 Task: Add Buddha Teas Organic Matcha Green Tea to the cart.
Action: Mouse pressed left at (26, 113)
Screenshot: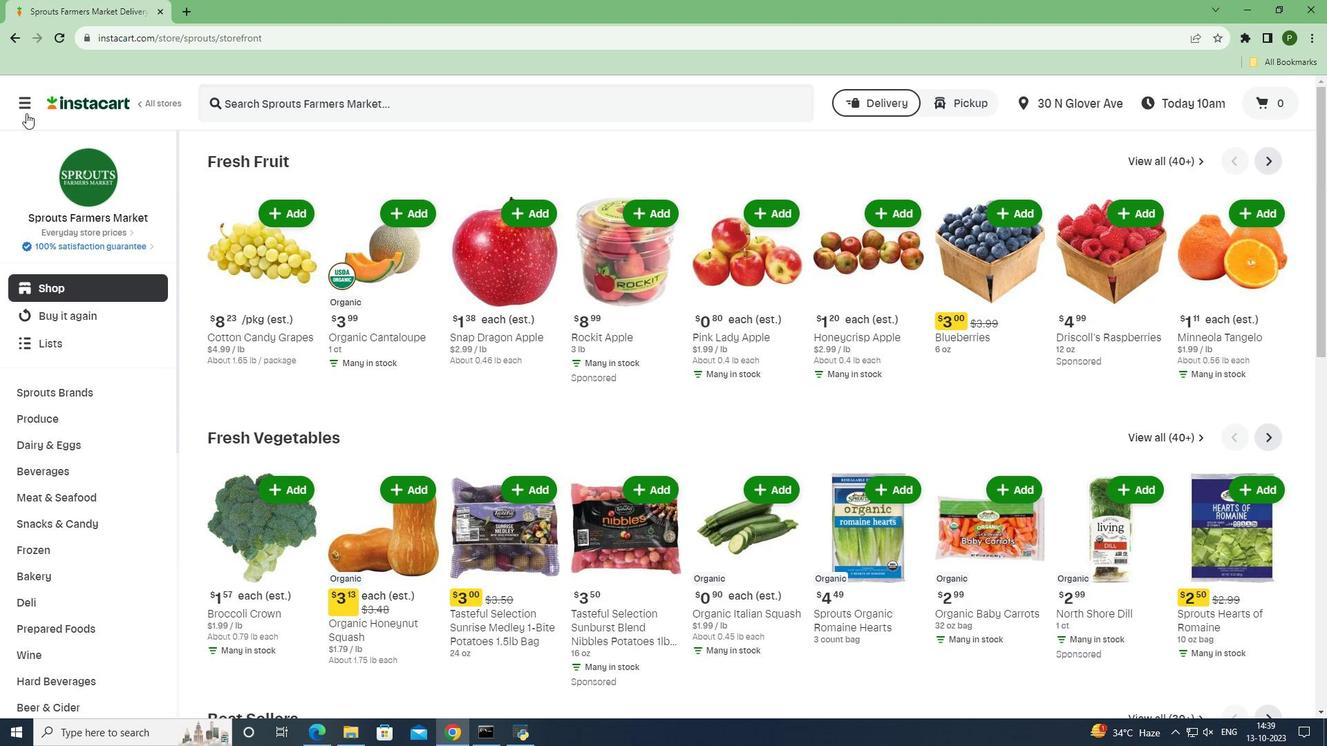 
Action: Mouse moved to (76, 360)
Screenshot: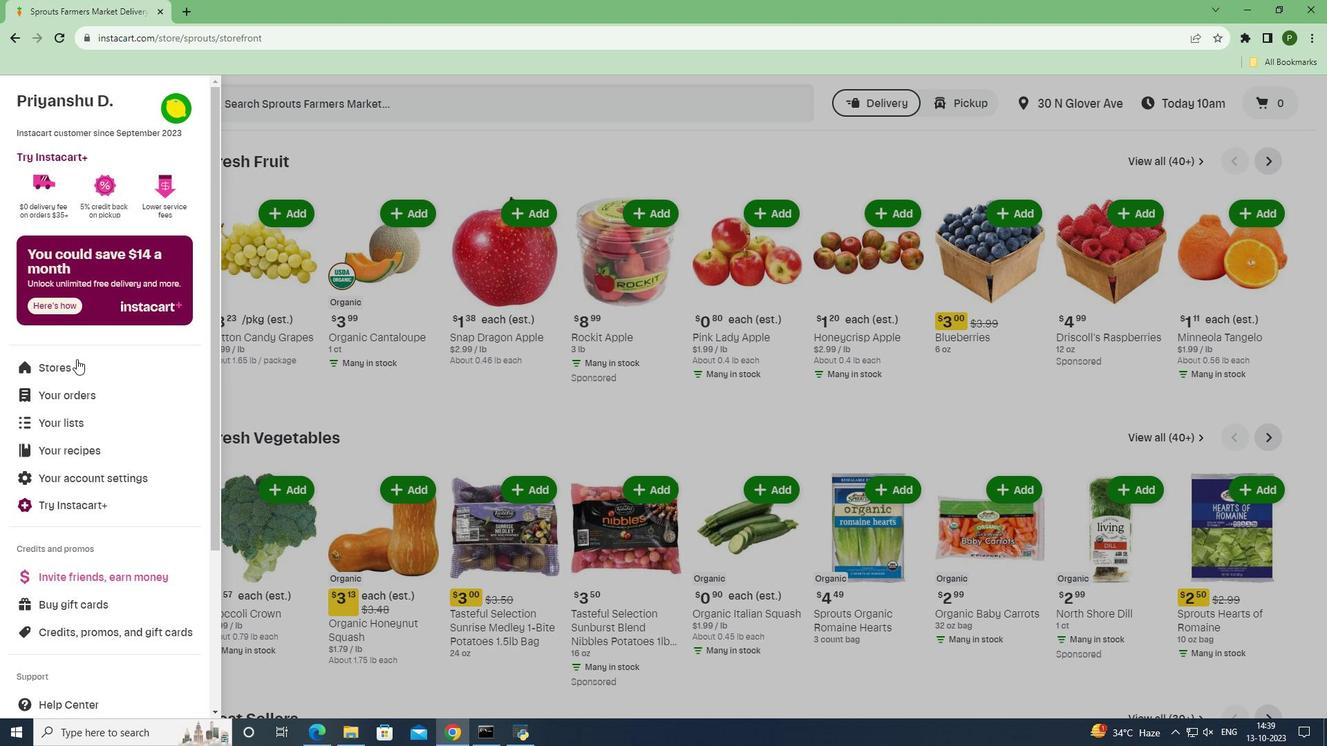 
Action: Mouse pressed left at (76, 360)
Screenshot: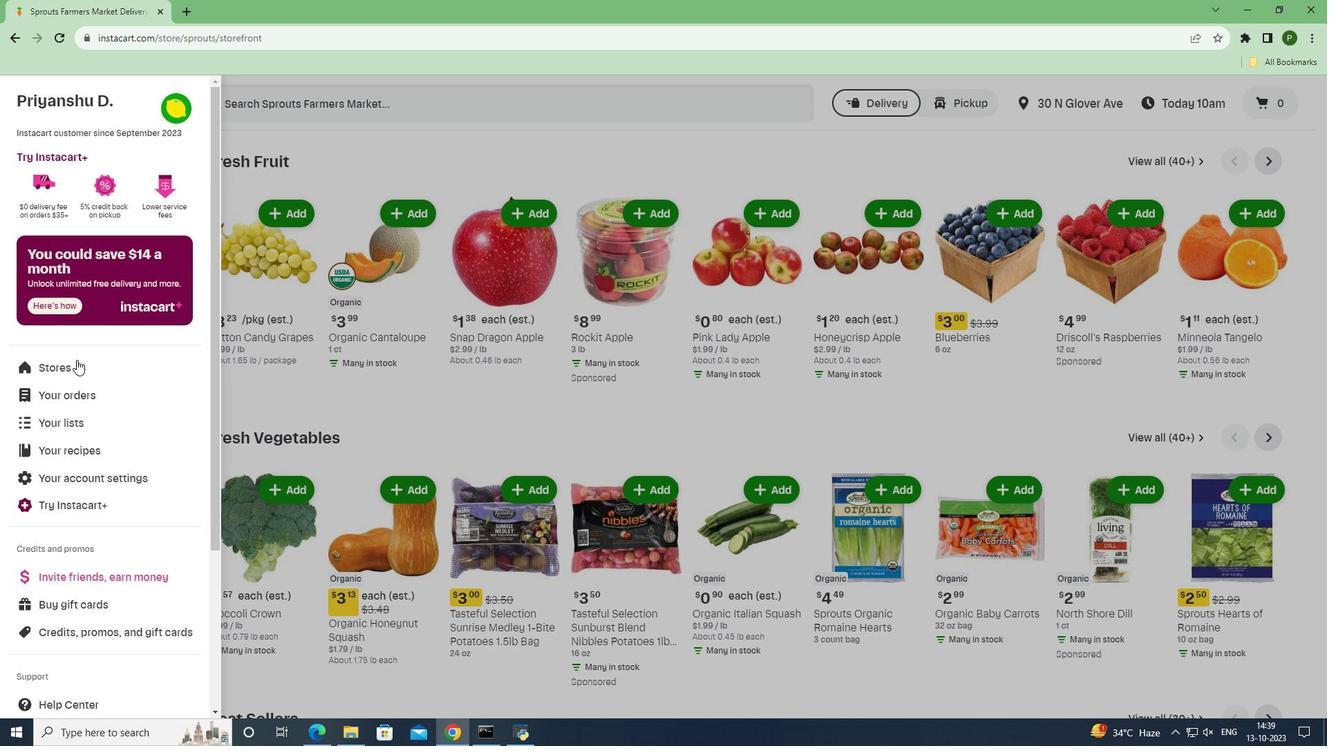 
Action: Mouse moved to (314, 132)
Screenshot: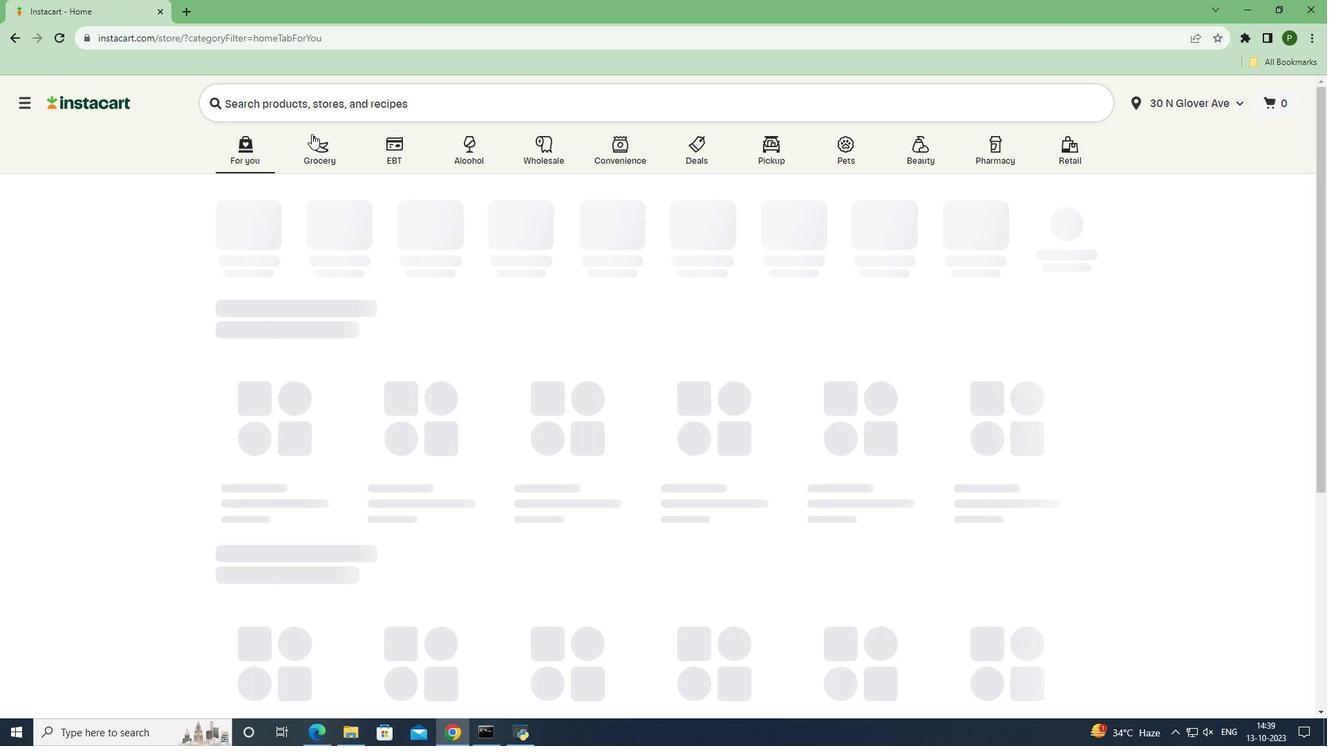 
Action: Mouse pressed left at (314, 132)
Screenshot: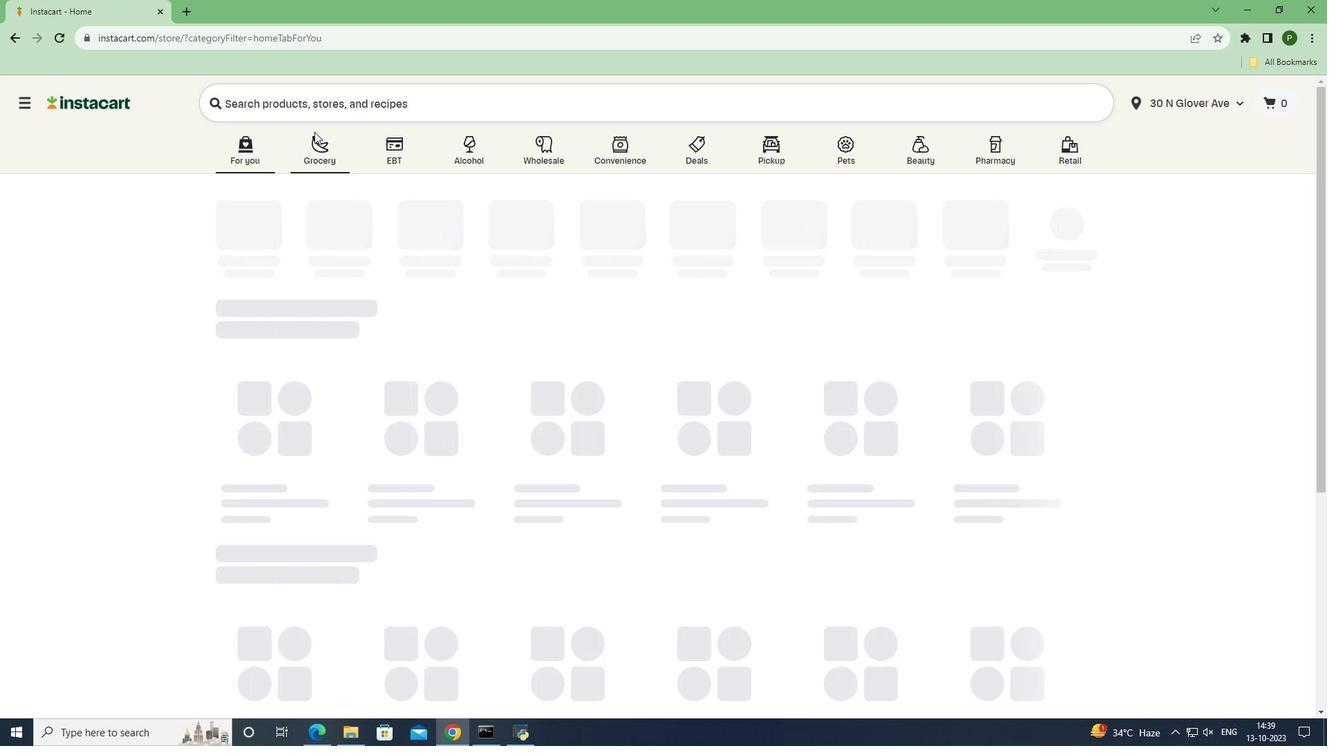 
Action: Mouse moved to (260, 230)
Screenshot: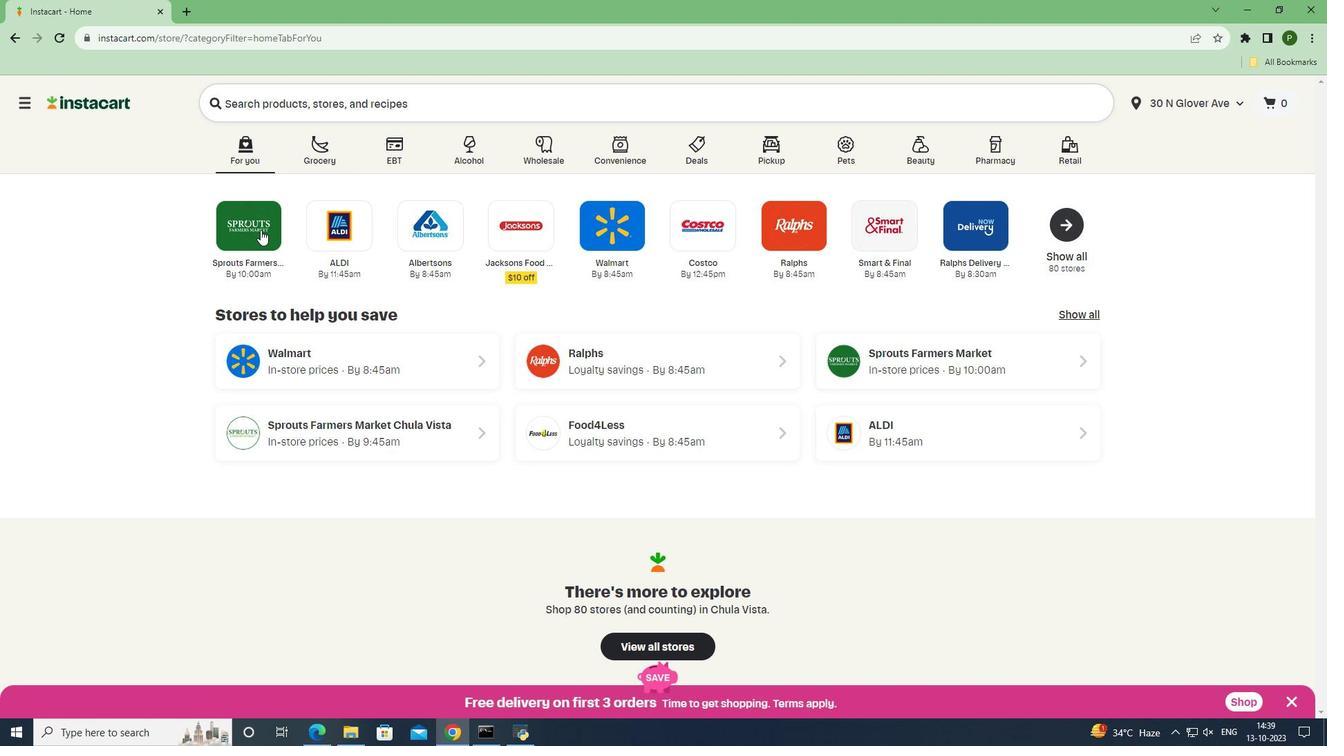 
Action: Mouse pressed left at (260, 230)
Screenshot: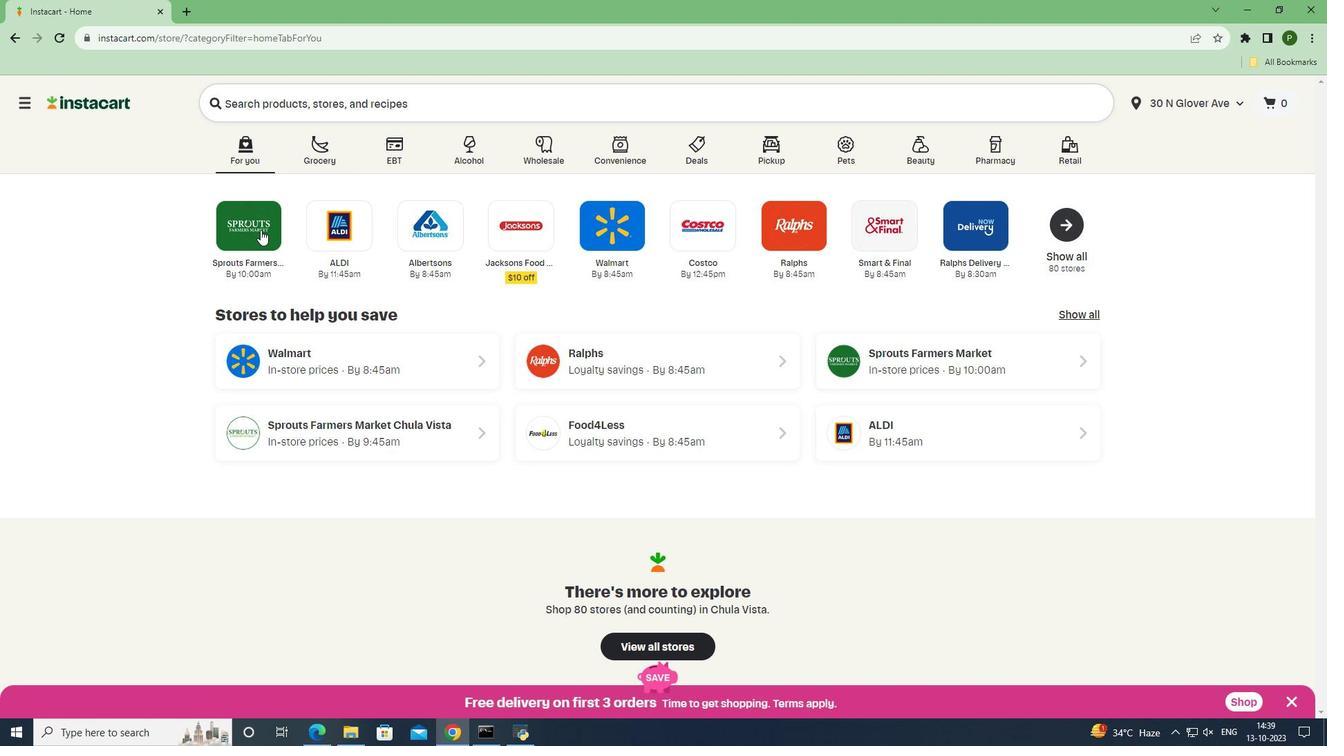 
Action: Mouse moved to (65, 476)
Screenshot: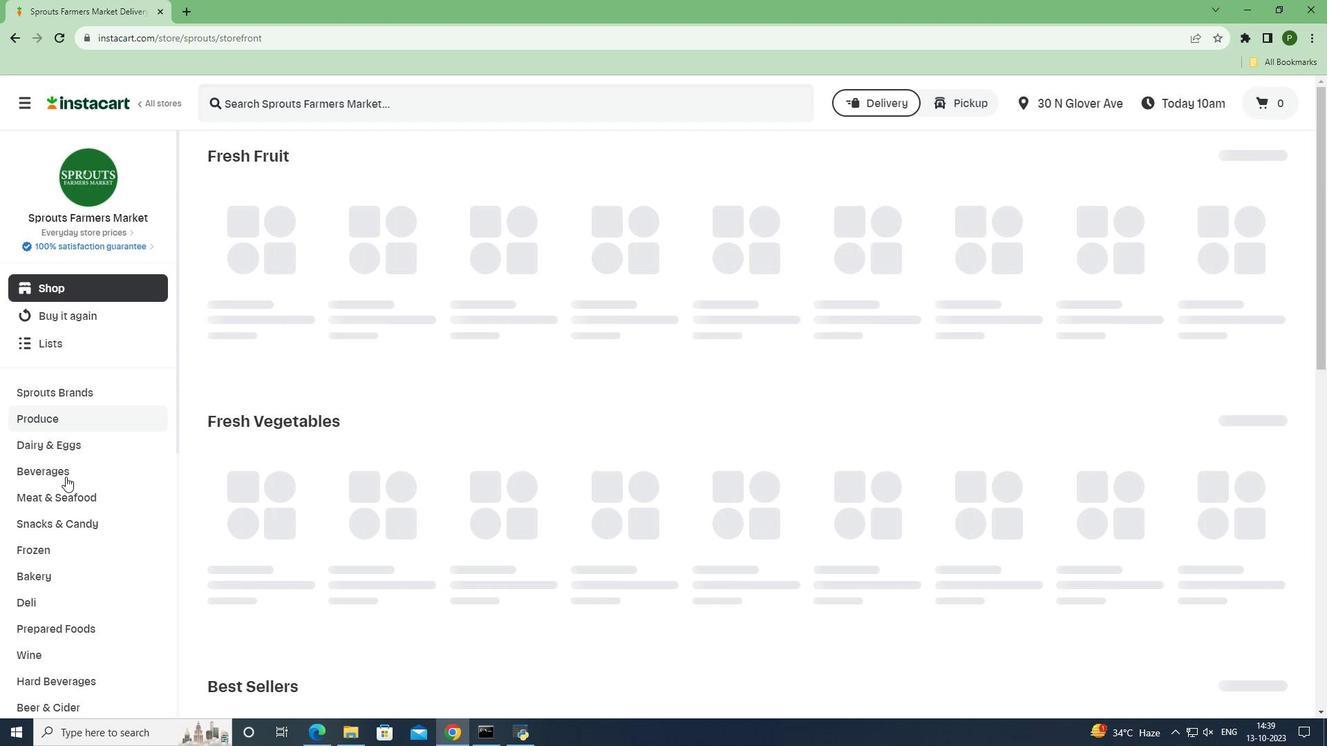 
Action: Mouse pressed left at (65, 476)
Screenshot: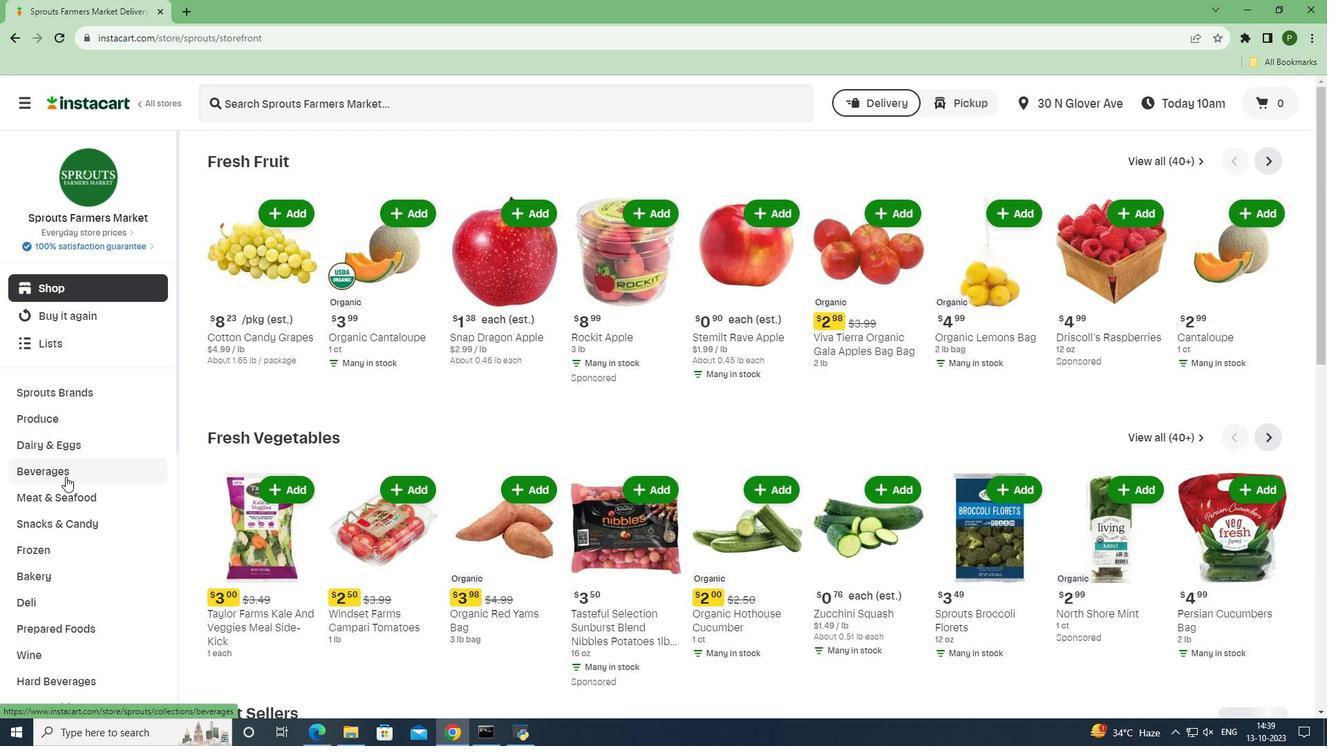 
Action: Mouse moved to (1200, 196)
Screenshot: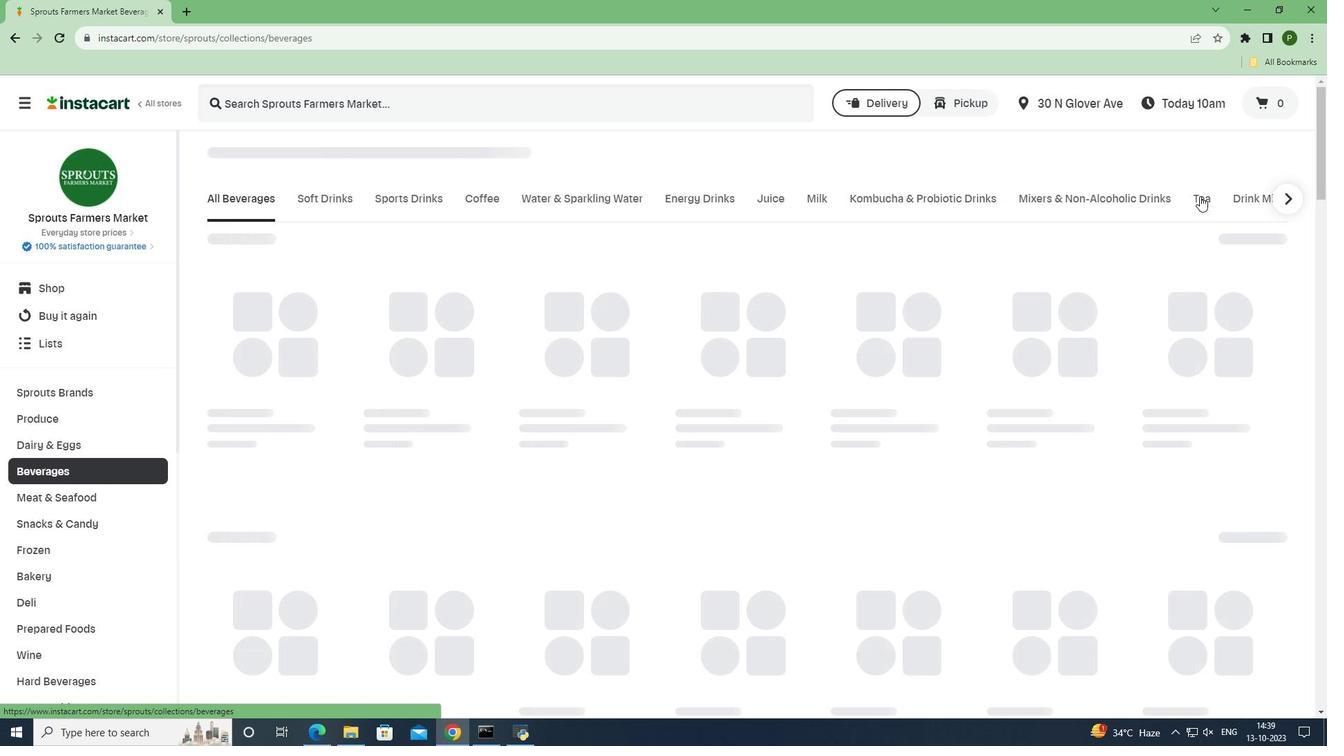 
Action: Mouse pressed left at (1200, 196)
Screenshot: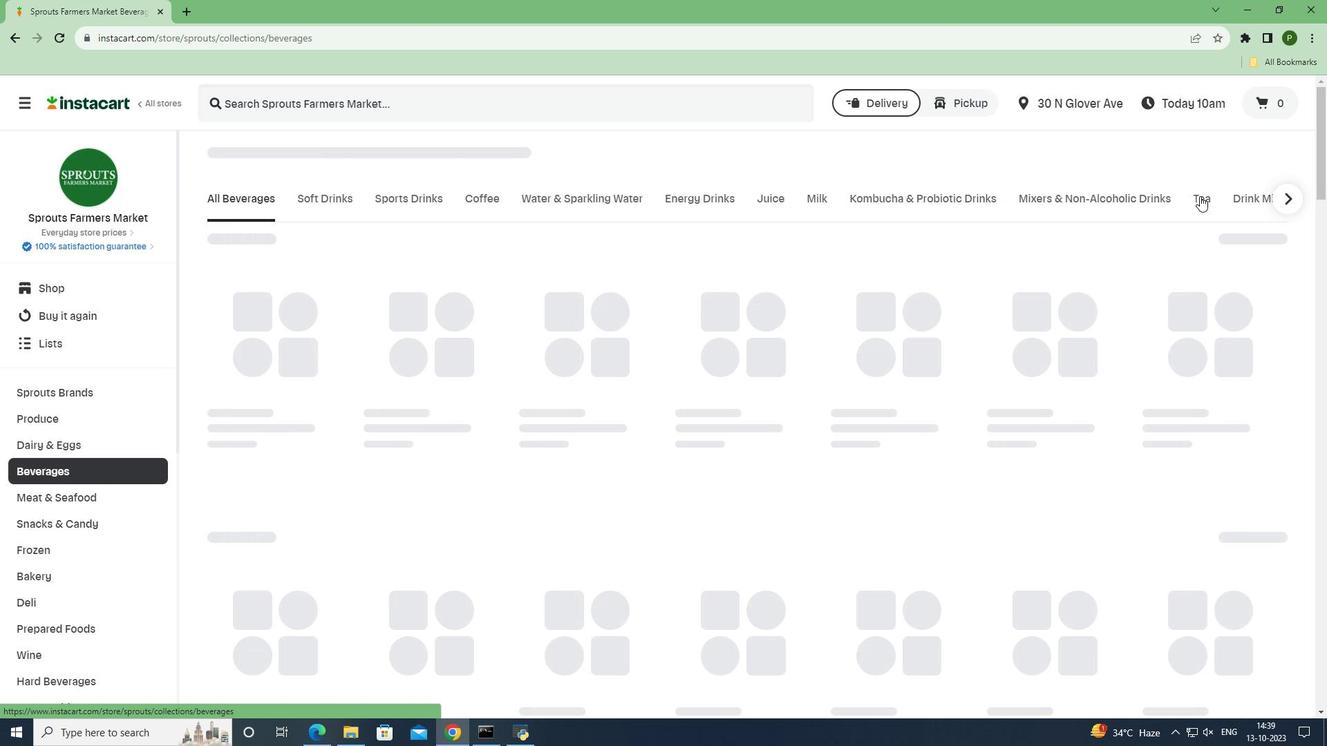 
Action: Mouse moved to (1196, 195)
Screenshot: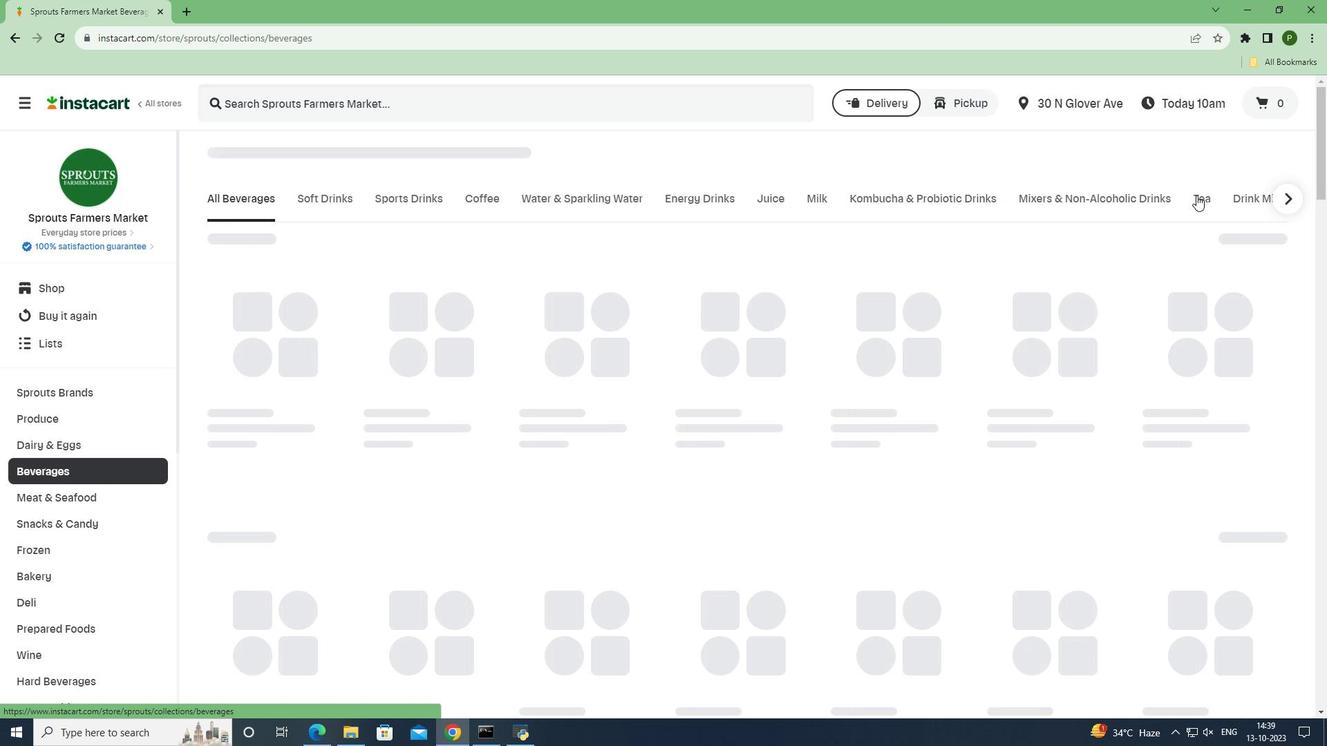 
Action: Mouse pressed left at (1196, 195)
Screenshot: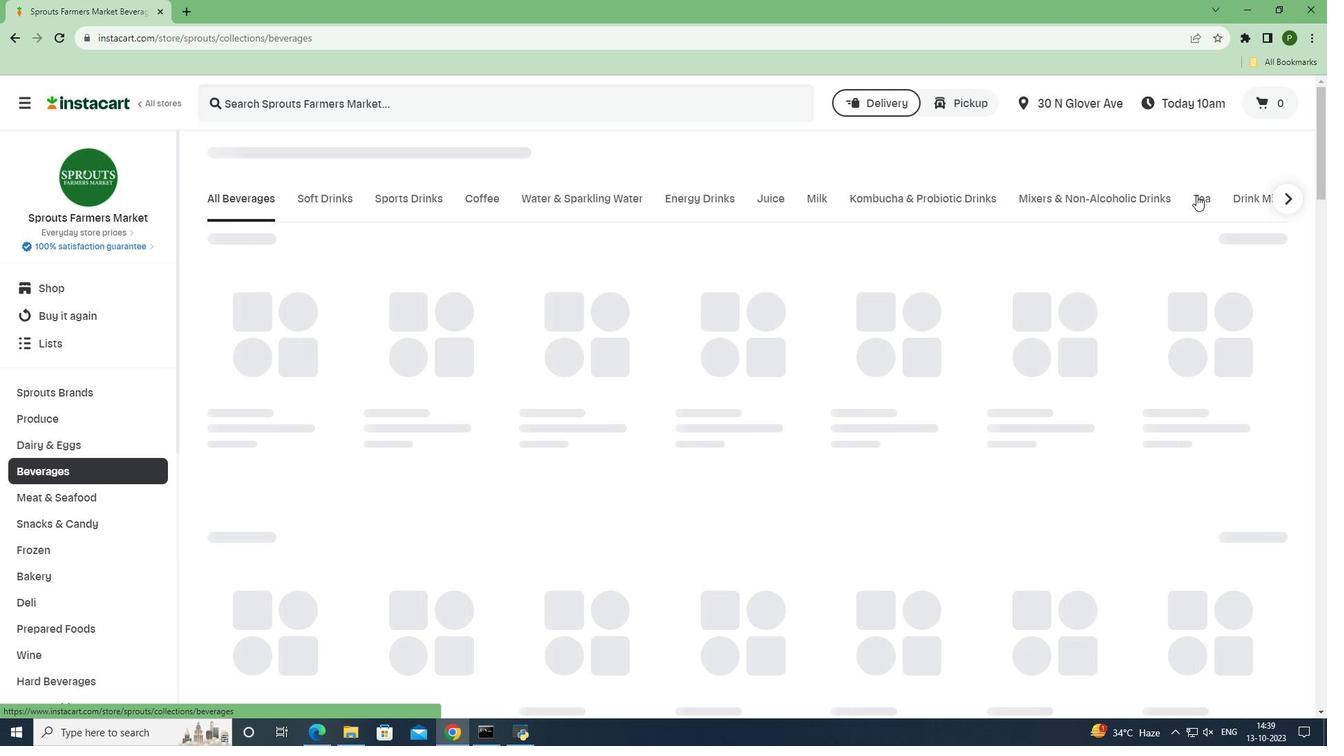 
Action: Mouse moved to (1200, 188)
Screenshot: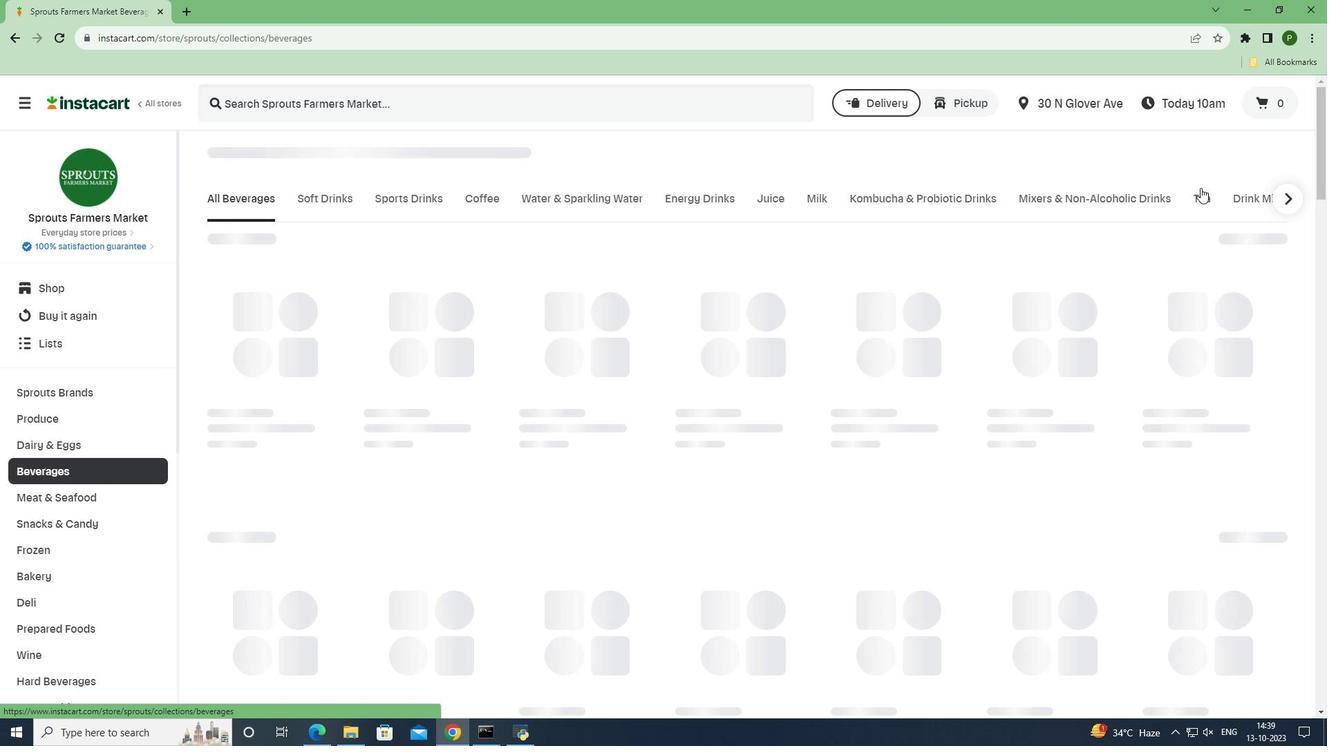 
Action: Mouse pressed left at (1200, 188)
Screenshot: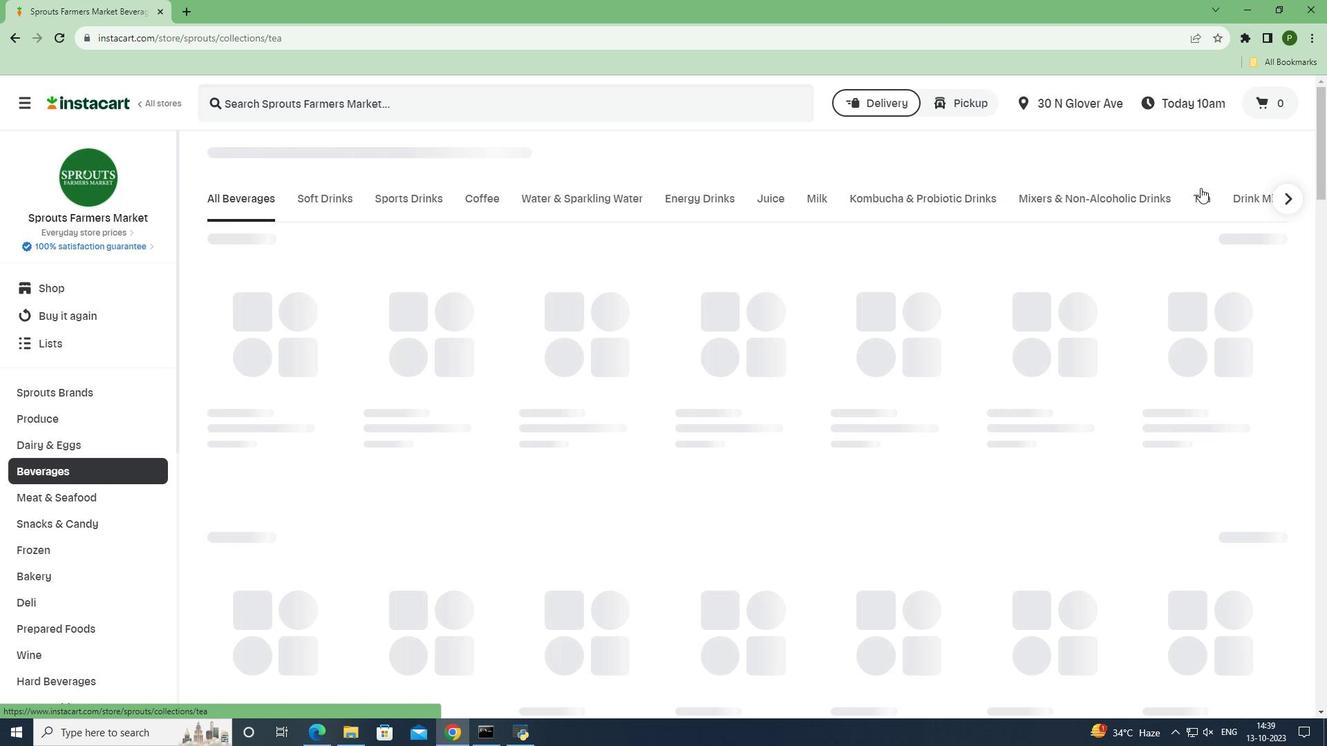 
Action: Mouse moved to (442, 98)
Screenshot: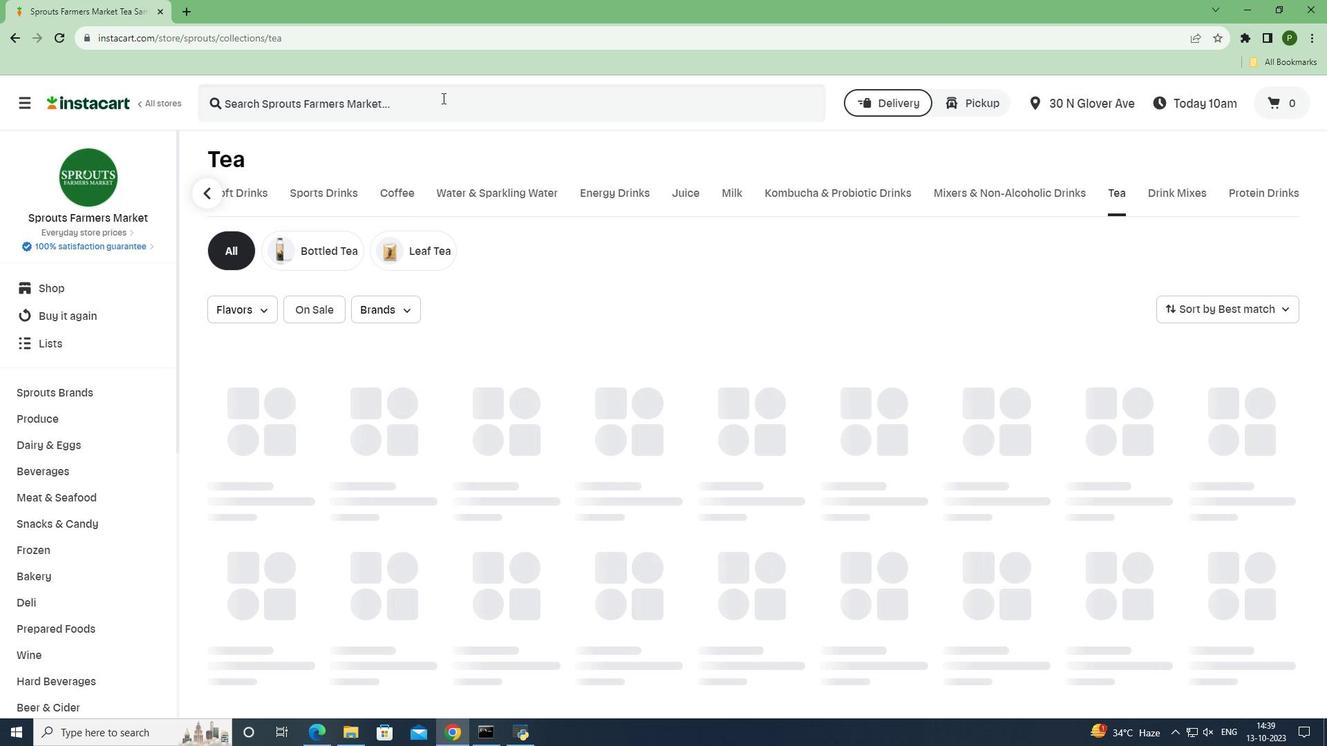 
Action: Mouse pressed left at (442, 98)
Screenshot: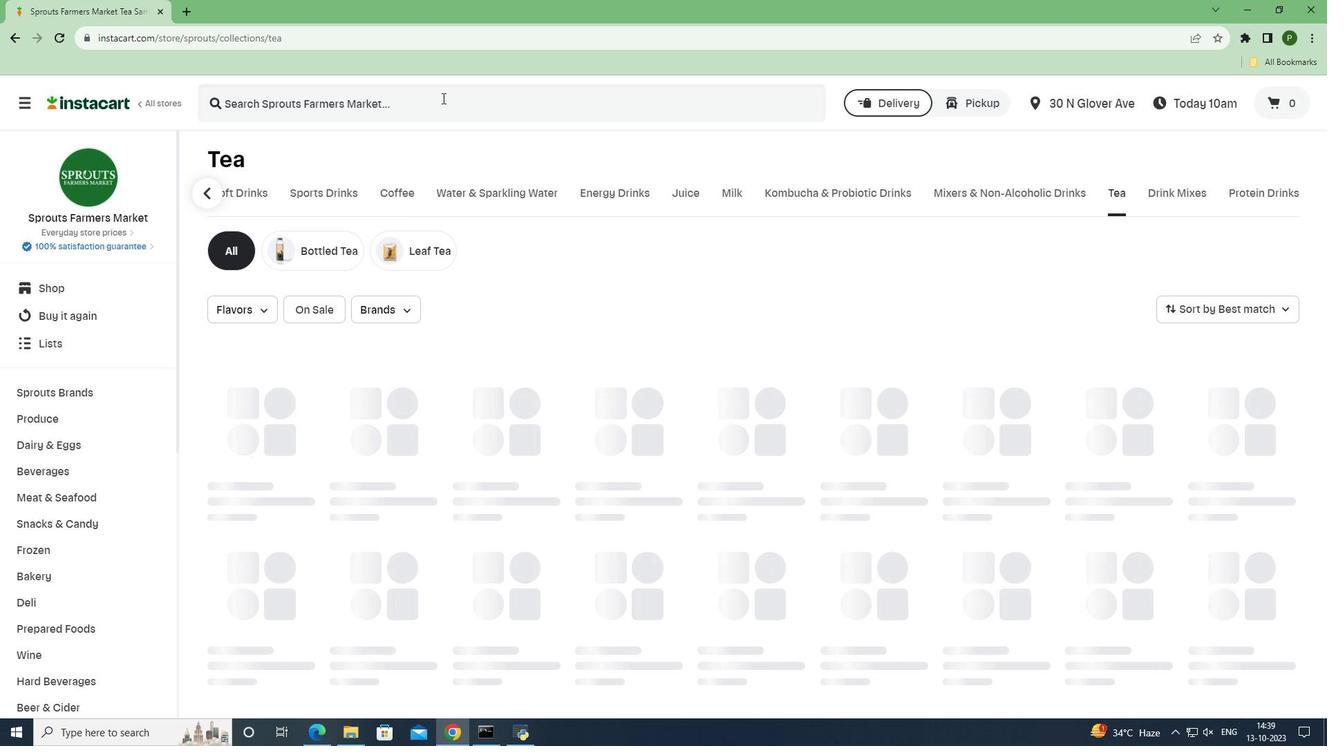 
Action: Mouse moved to (439, 109)
Screenshot: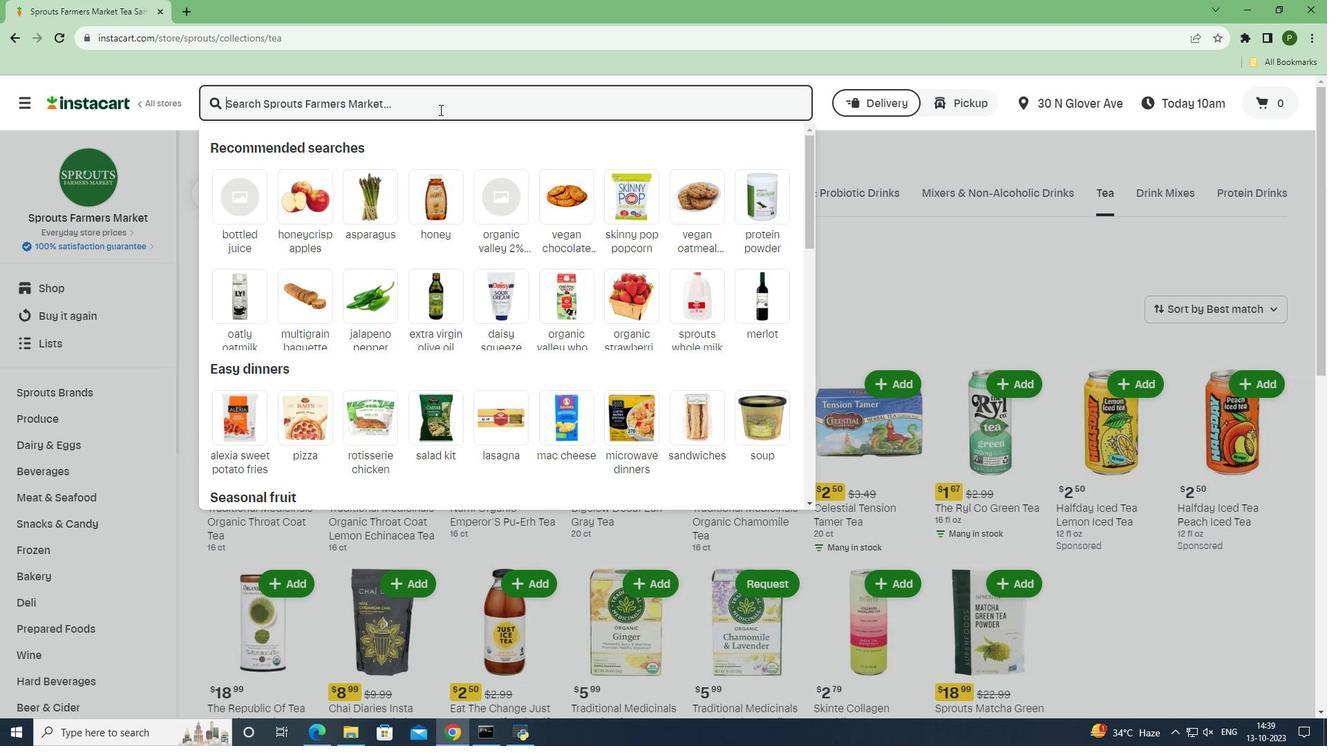 
Action: Key pressed <Key.caps_lock>B<Key.caps_lock>uddha<Key.space><Key.caps_lock>T<Key.caps_lock>eas<Key.space><Key.caps_lock>O<Key.caps_lock>rganic<Key.space><Key.caps_lock>M<Key.caps_lock>atcha<Key.space><Key.caps_lock>G<Key.caps_lock>reen<Key.space><Key.caps_lock>T<Key.caps_lock>ea<Key.space><Key.enter>
Screenshot: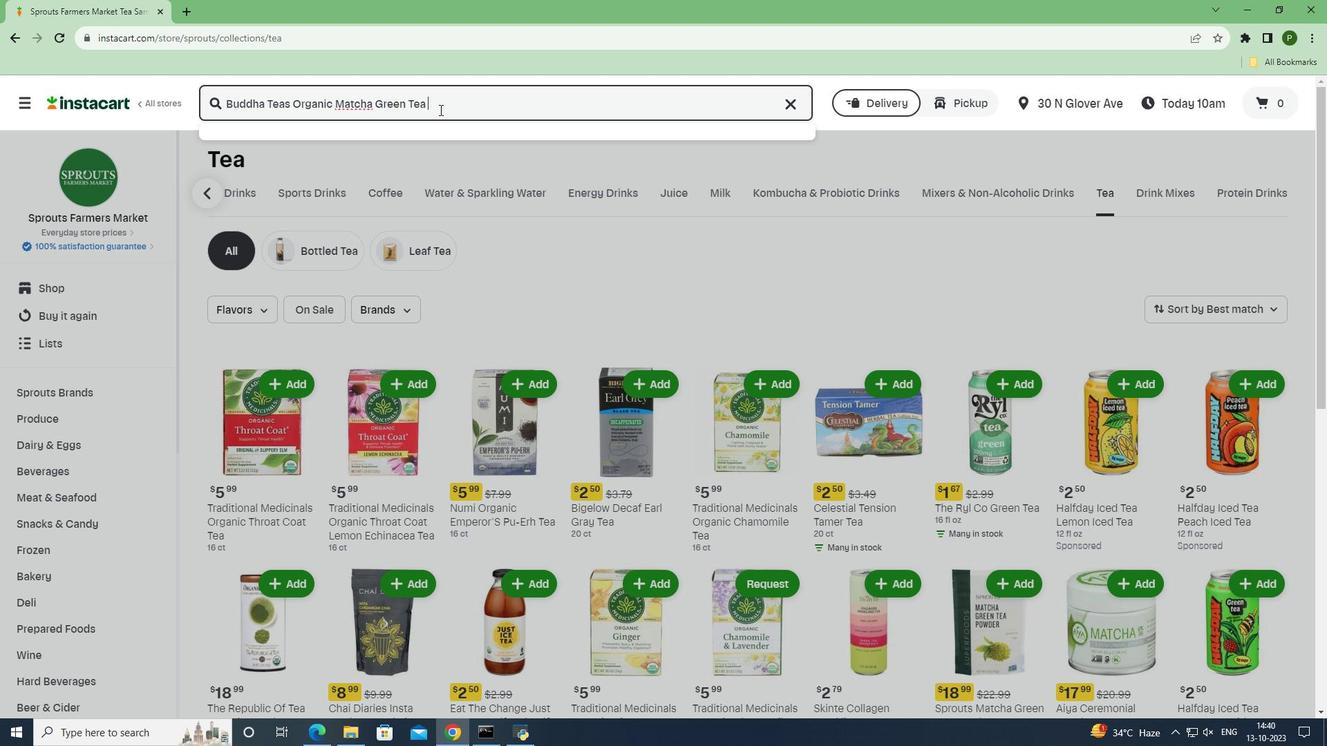 
Action: Mouse moved to (826, 248)
Screenshot: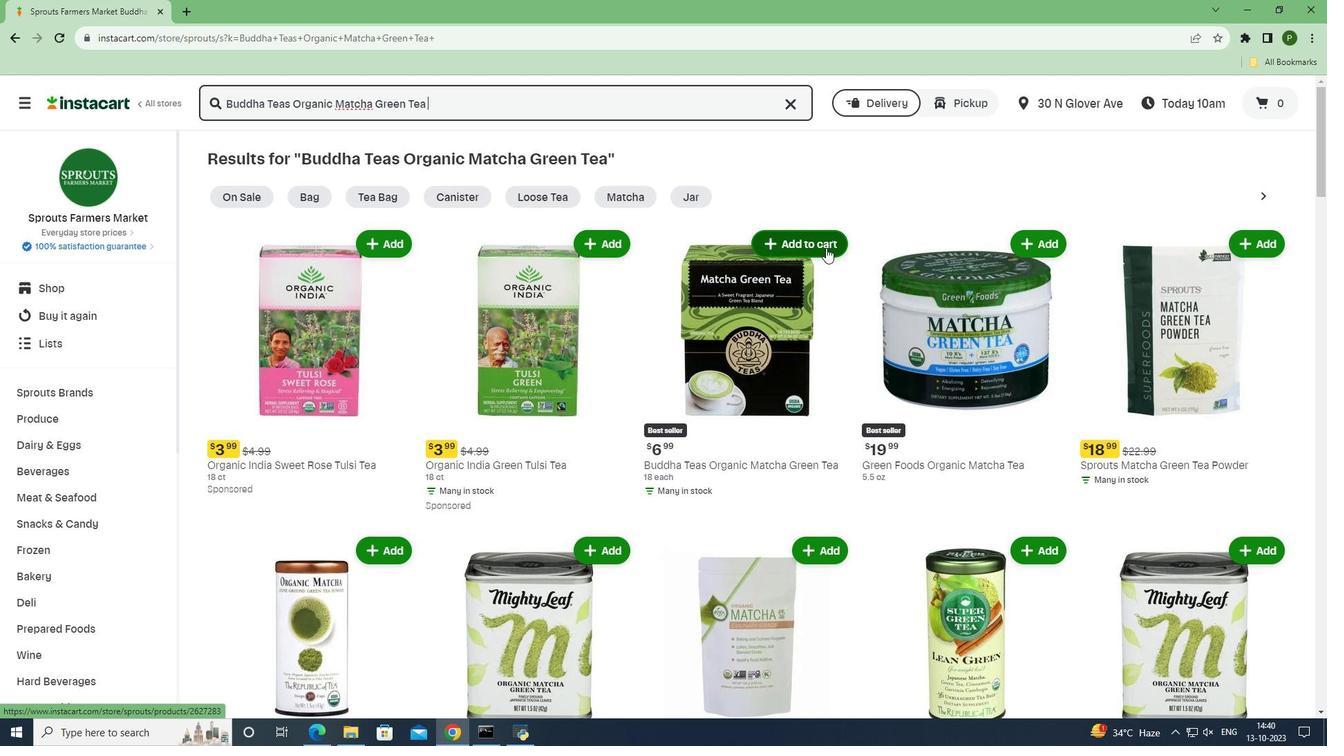 
Action: Mouse pressed left at (826, 248)
Screenshot: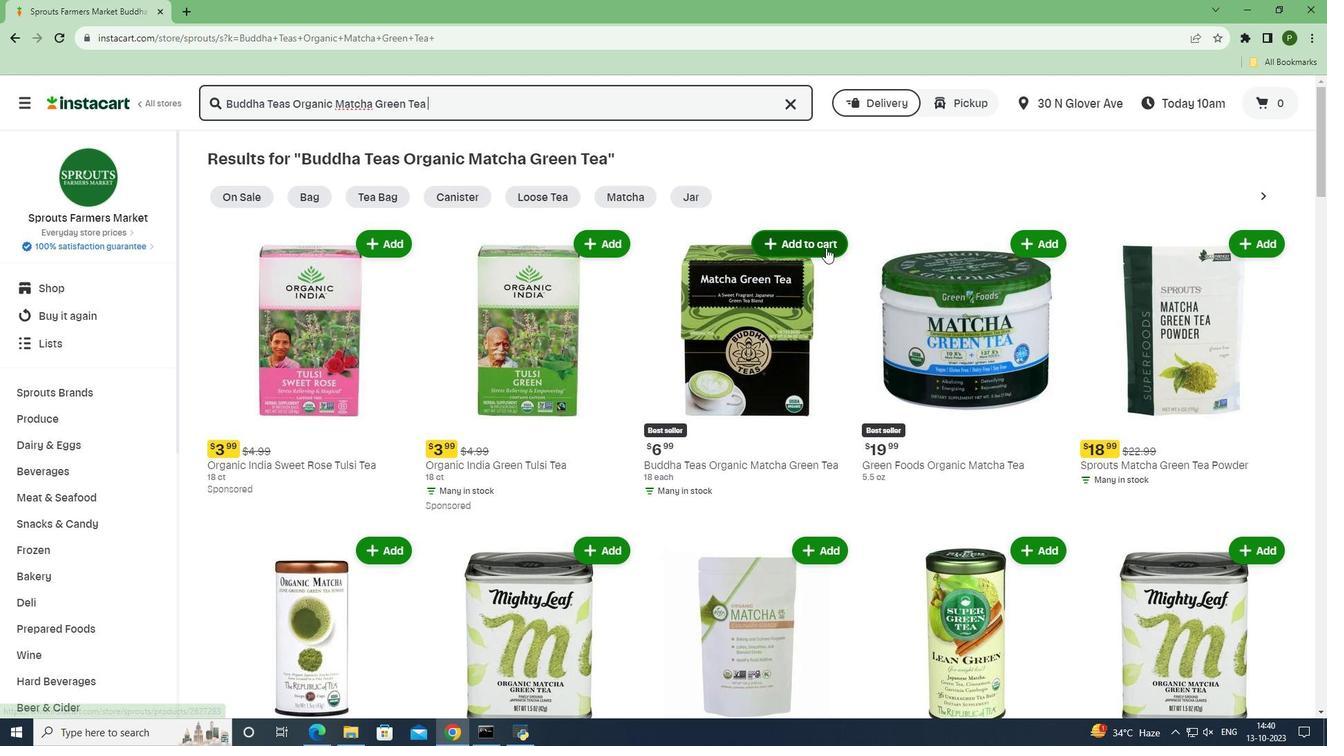 
Action: Mouse moved to (855, 352)
Screenshot: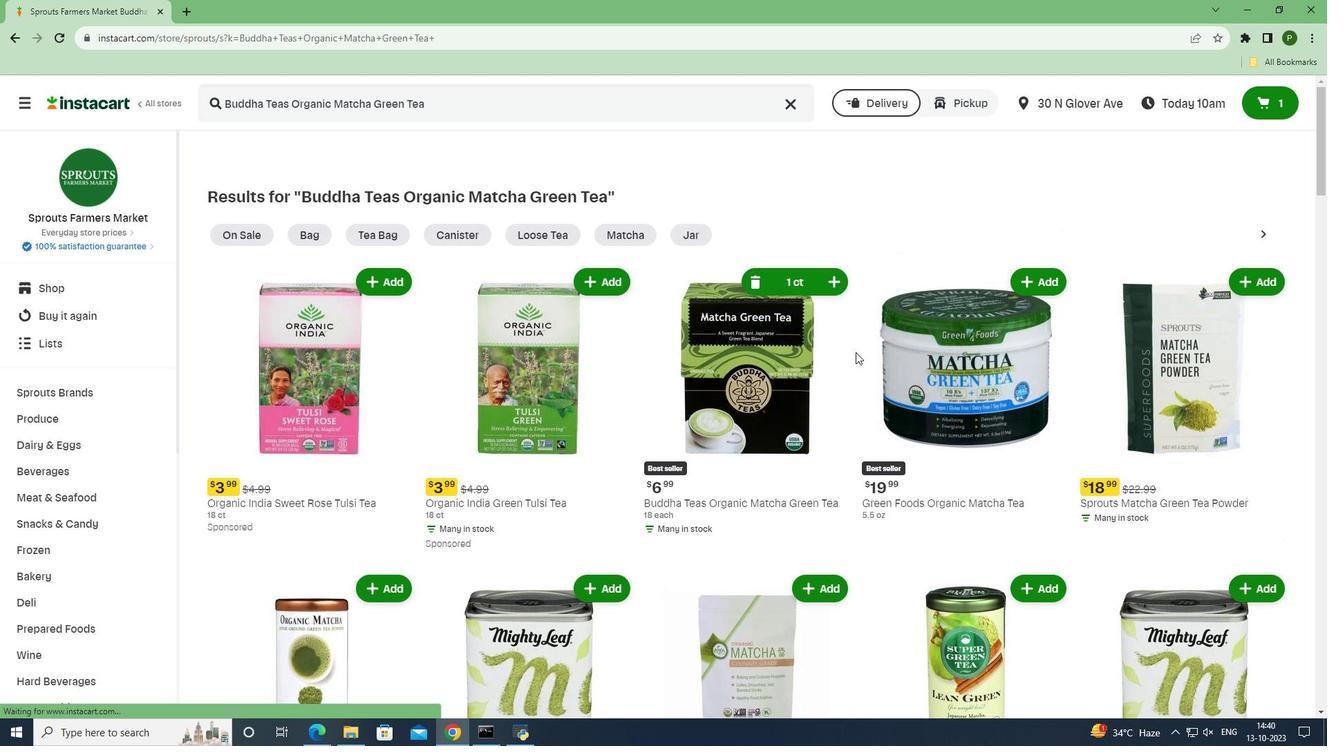 
